Task: Add Boiron Pulsatilla 30C to the cart.
Action: Mouse moved to (278, 144)
Screenshot: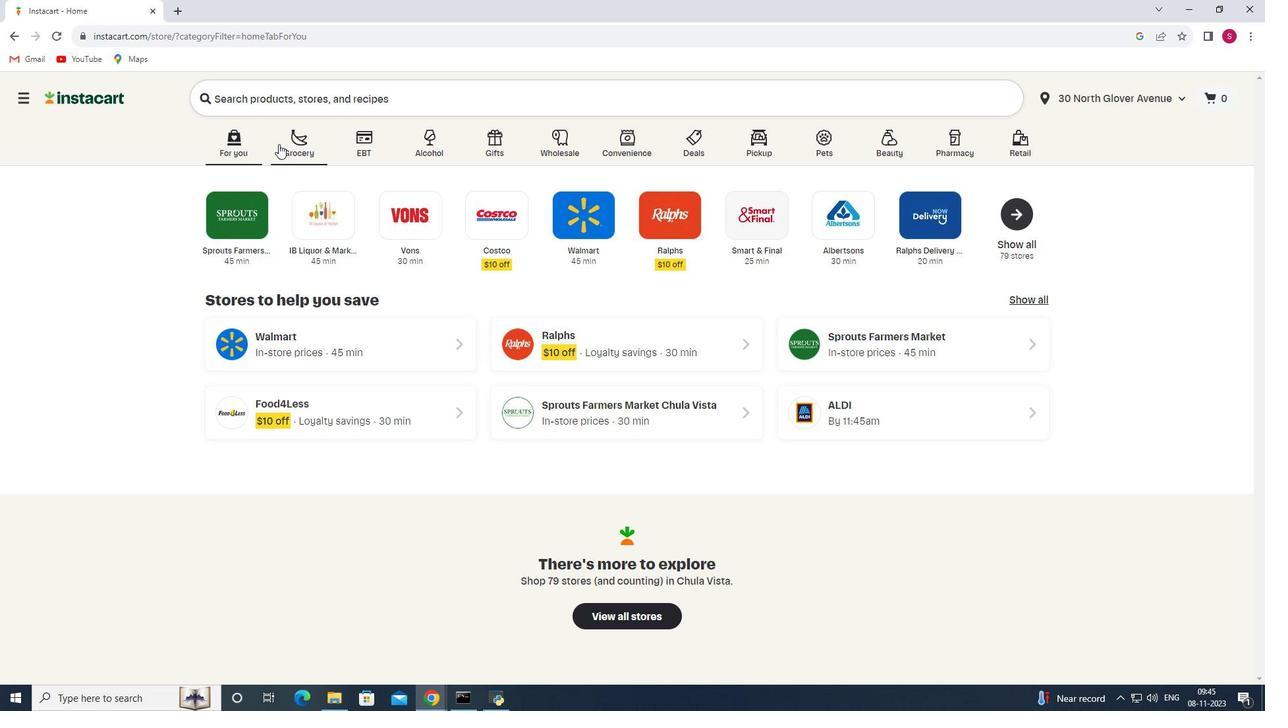 
Action: Mouse pressed left at (278, 144)
Screenshot: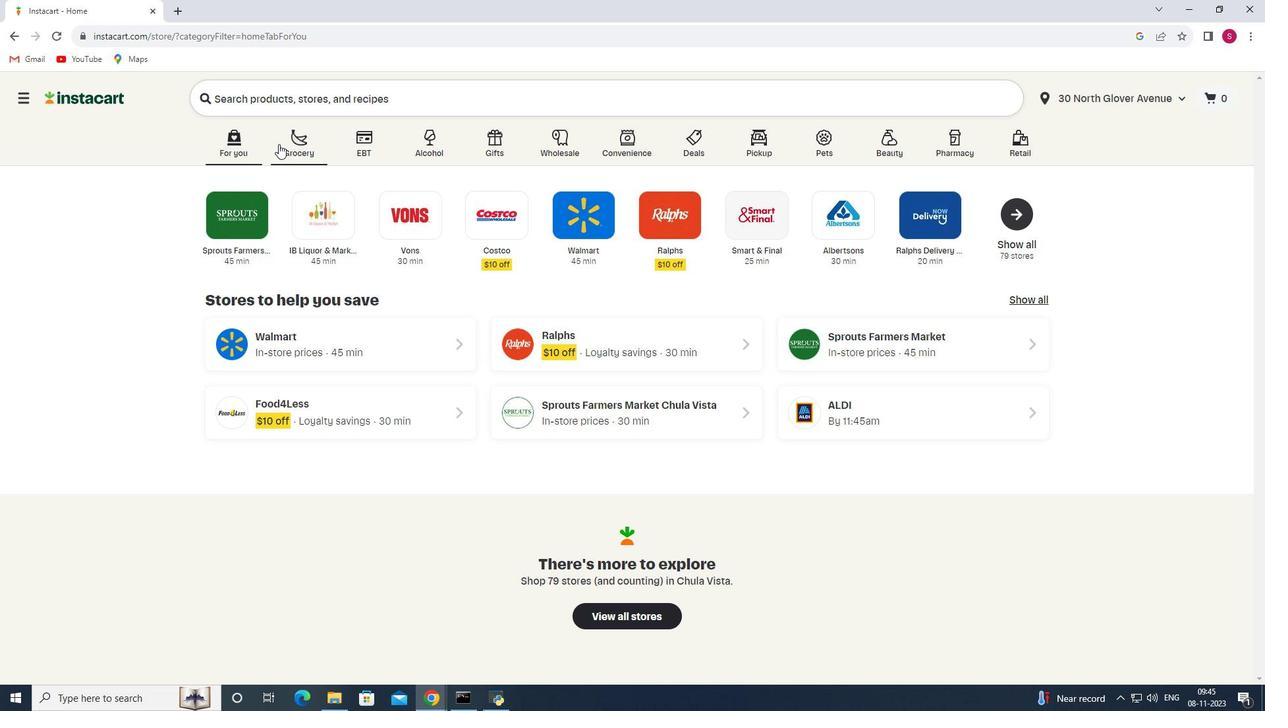 
Action: Mouse moved to (306, 409)
Screenshot: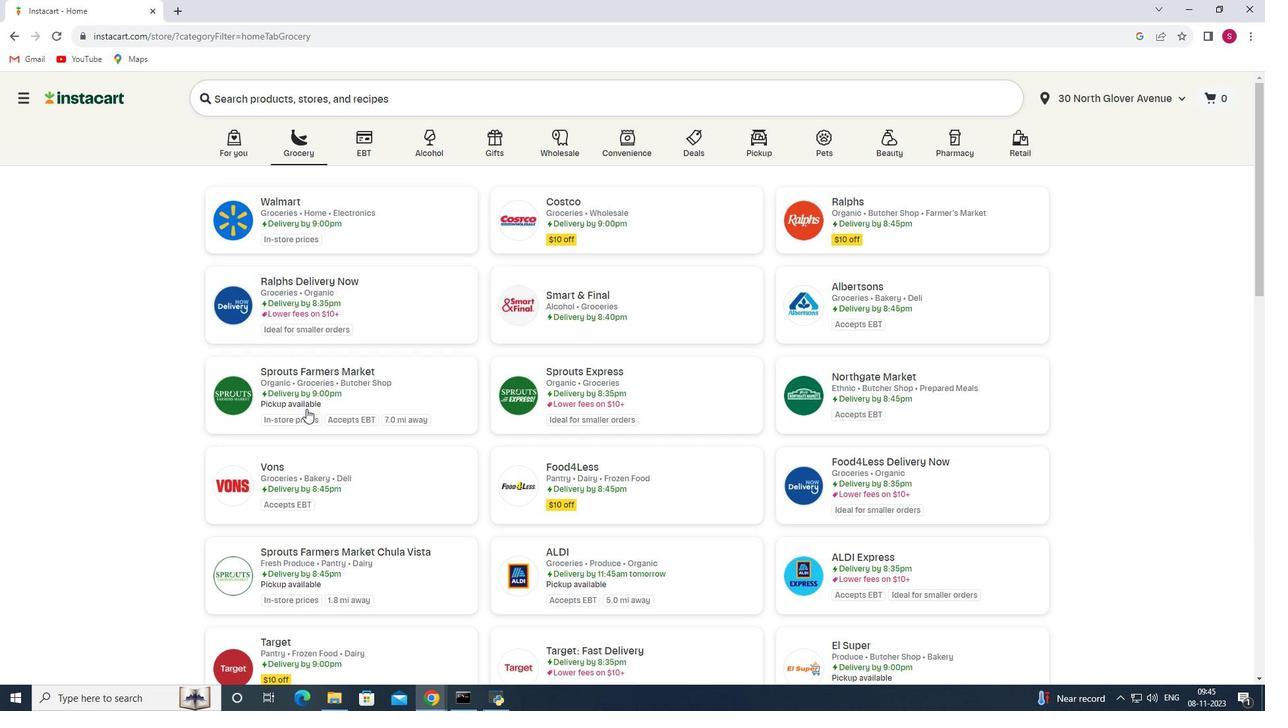 
Action: Mouse pressed left at (306, 409)
Screenshot: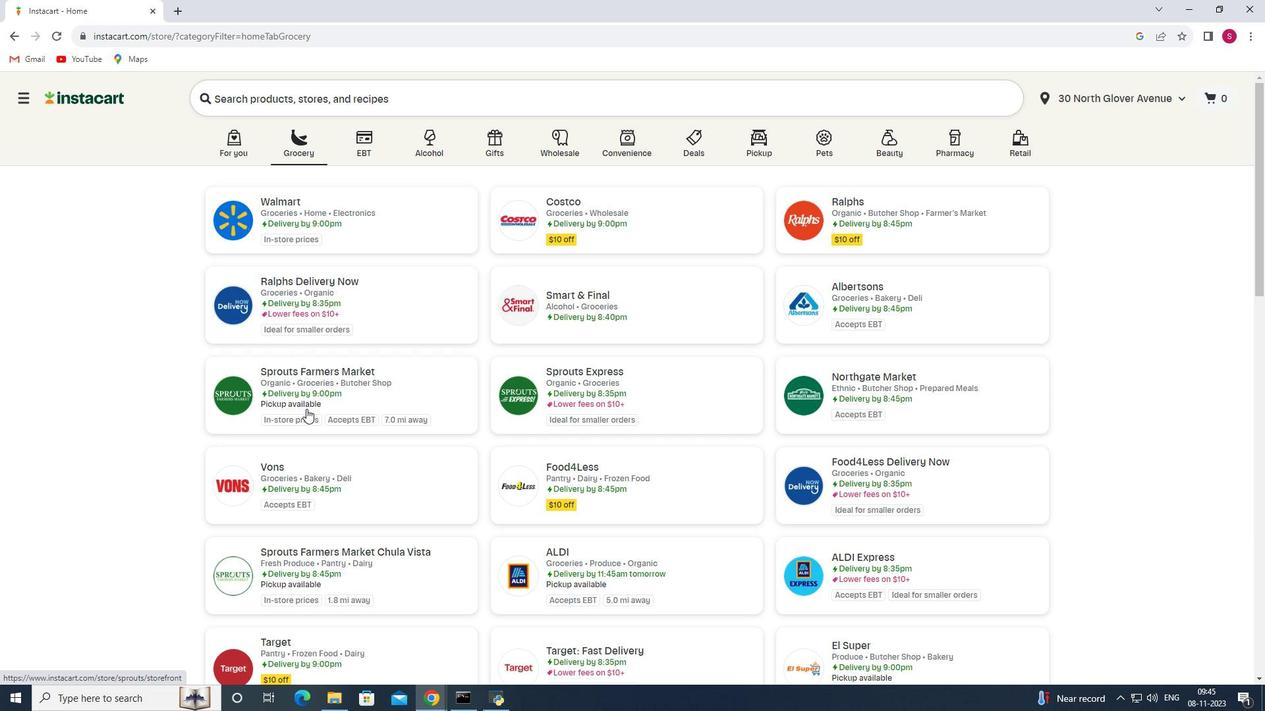 
Action: Mouse moved to (113, 437)
Screenshot: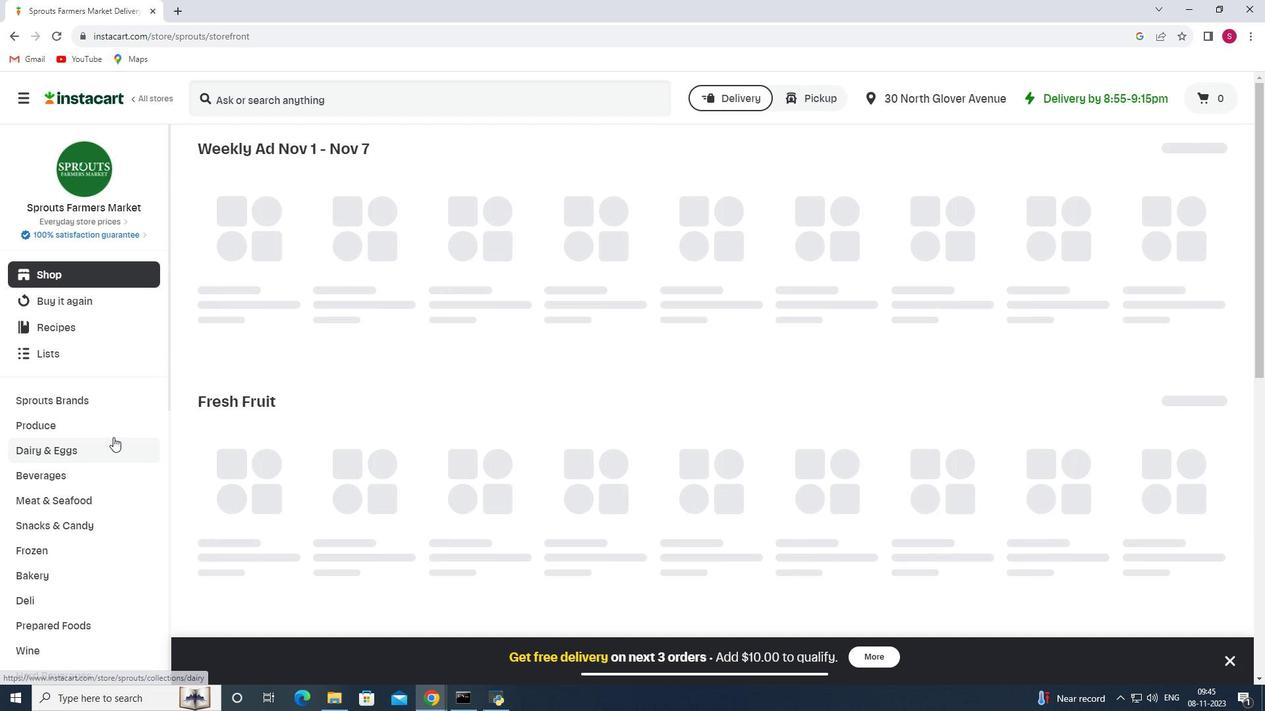 
Action: Mouse scrolled (113, 437) with delta (0, 0)
Screenshot: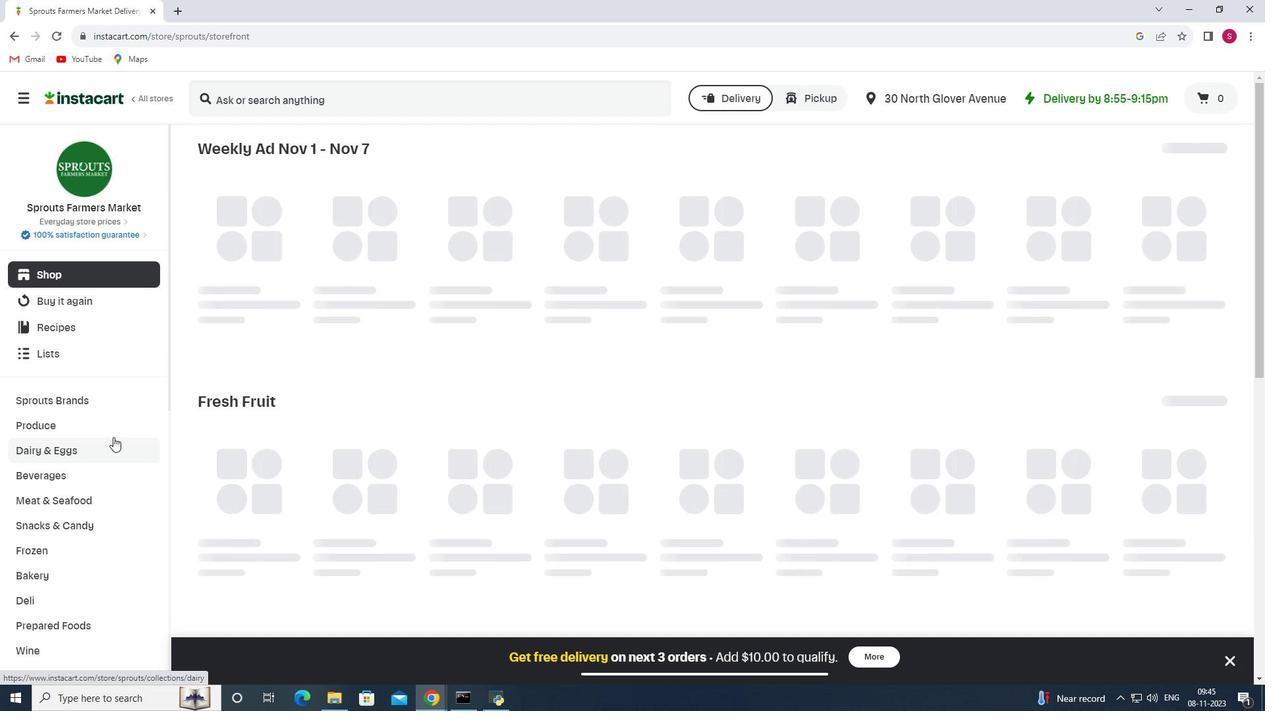 
Action: Mouse scrolled (113, 437) with delta (0, 0)
Screenshot: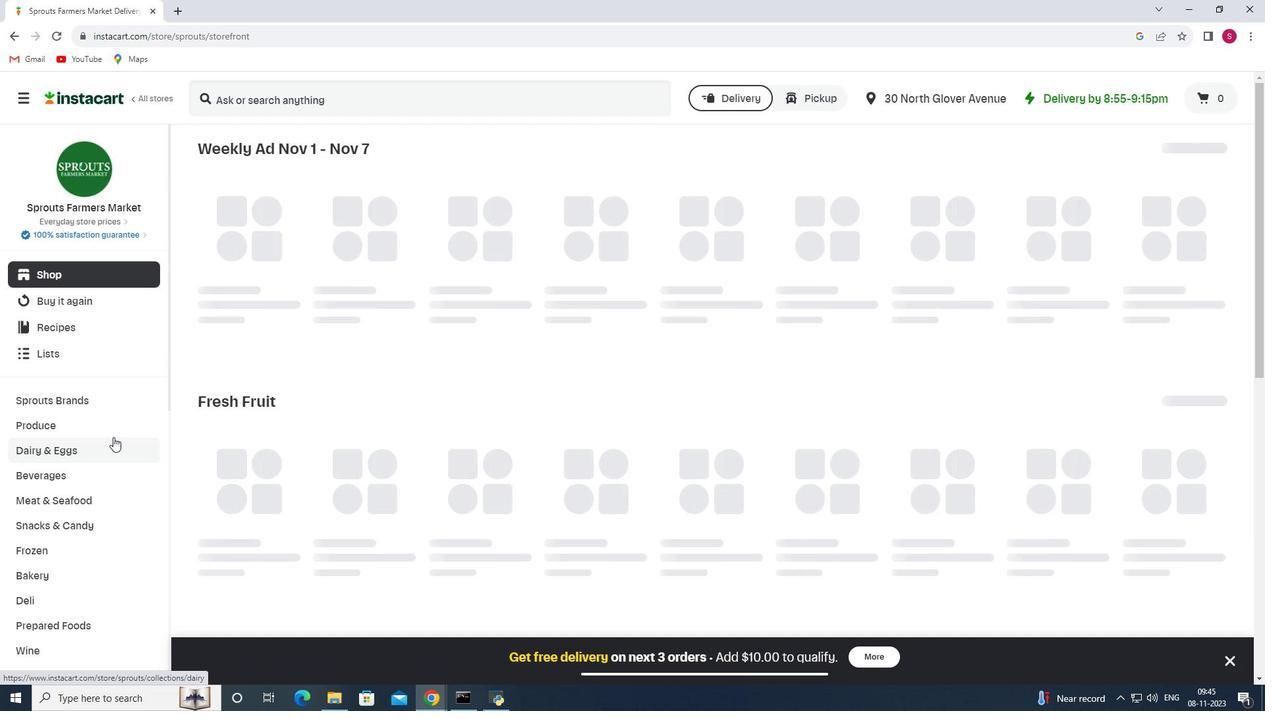 
Action: Mouse scrolled (113, 437) with delta (0, 0)
Screenshot: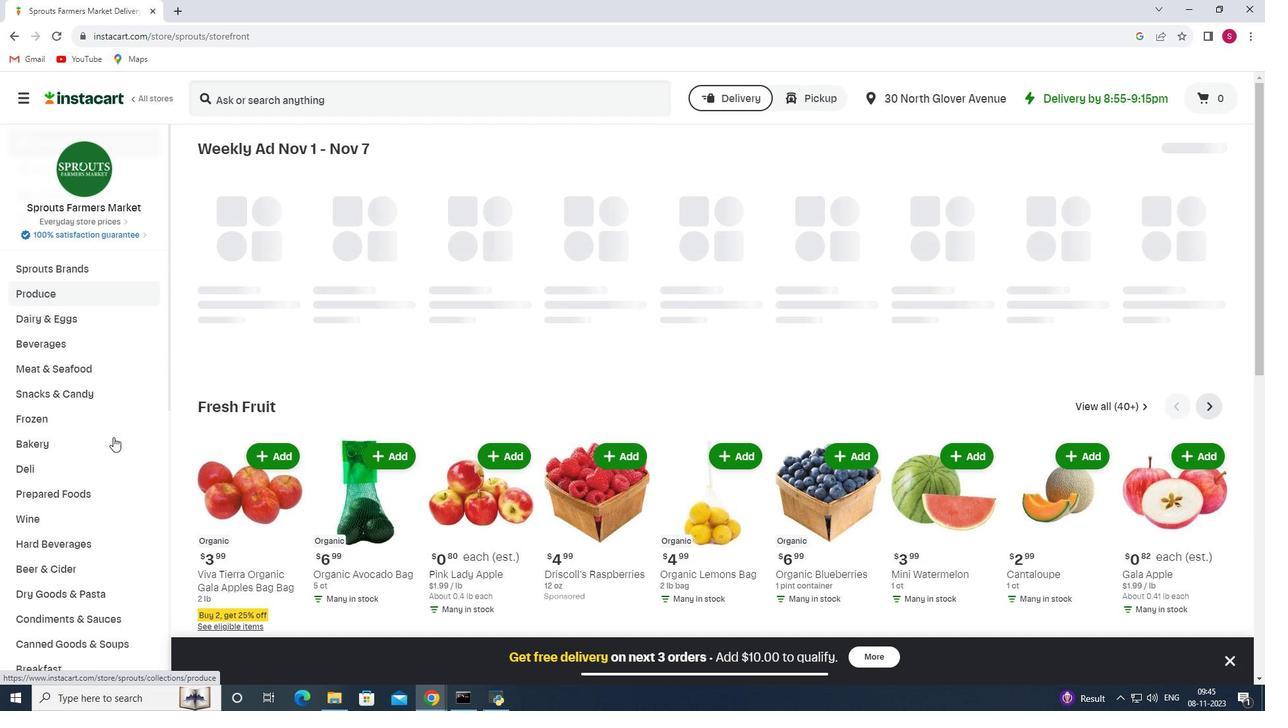 
Action: Mouse scrolled (113, 437) with delta (0, 0)
Screenshot: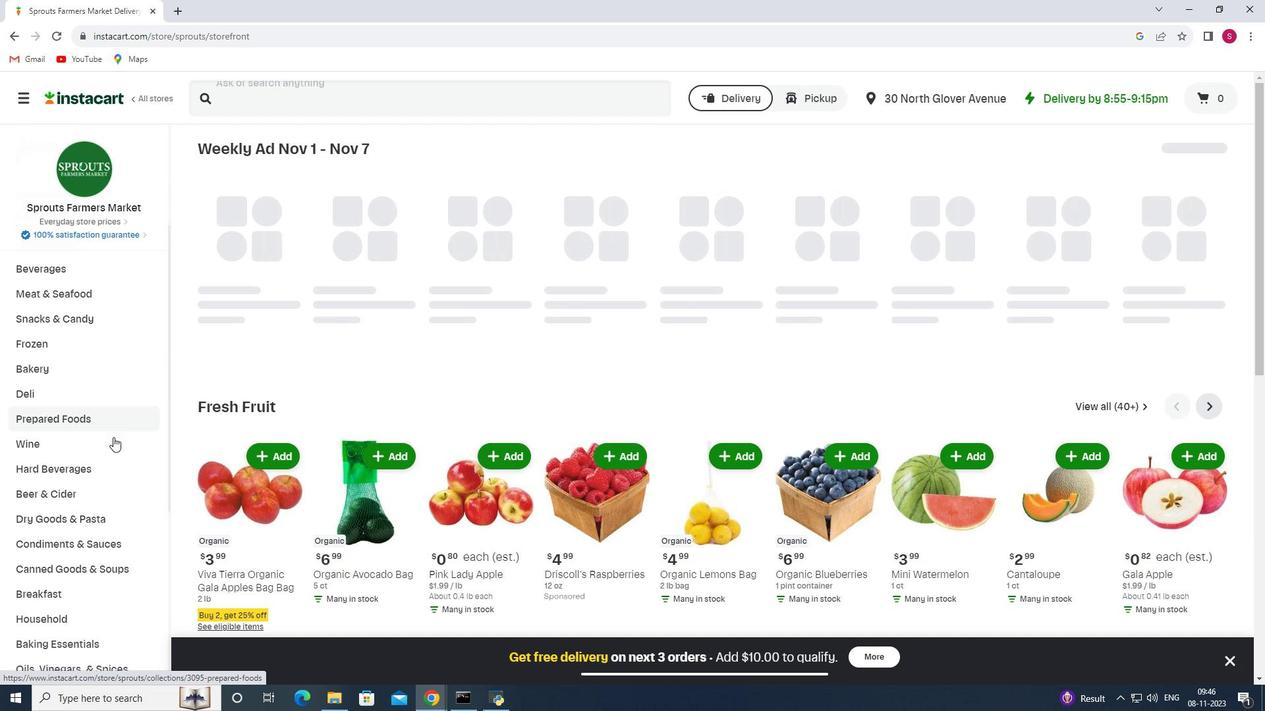 
Action: Mouse moved to (112, 438)
Screenshot: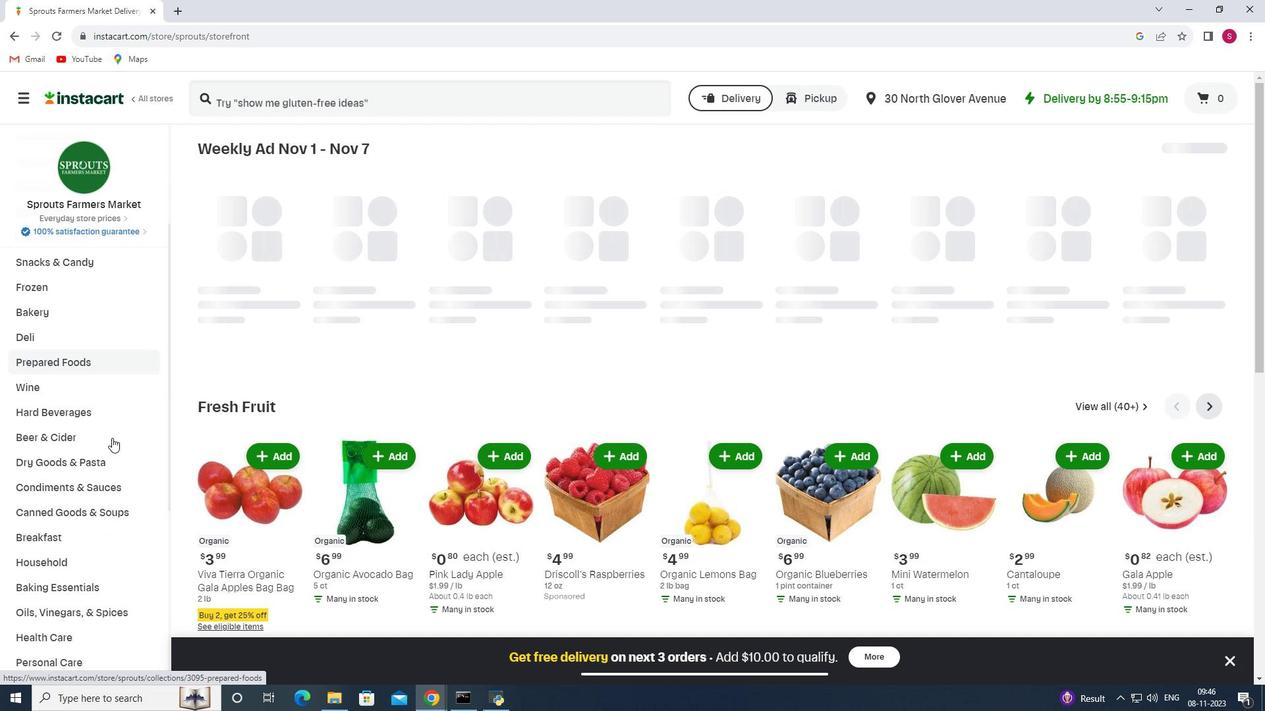 
Action: Mouse scrolled (112, 437) with delta (0, 0)
Screenshot: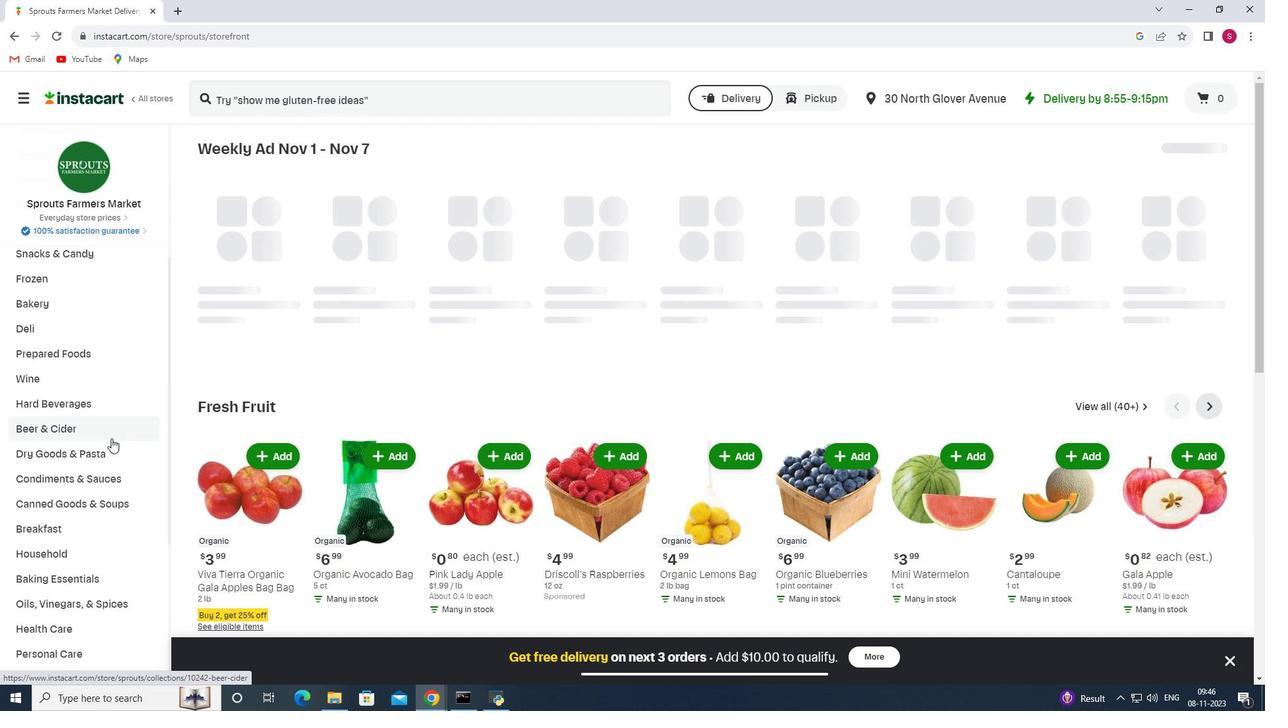 
Action: Mouse moved to (111, 439)
Screenshot: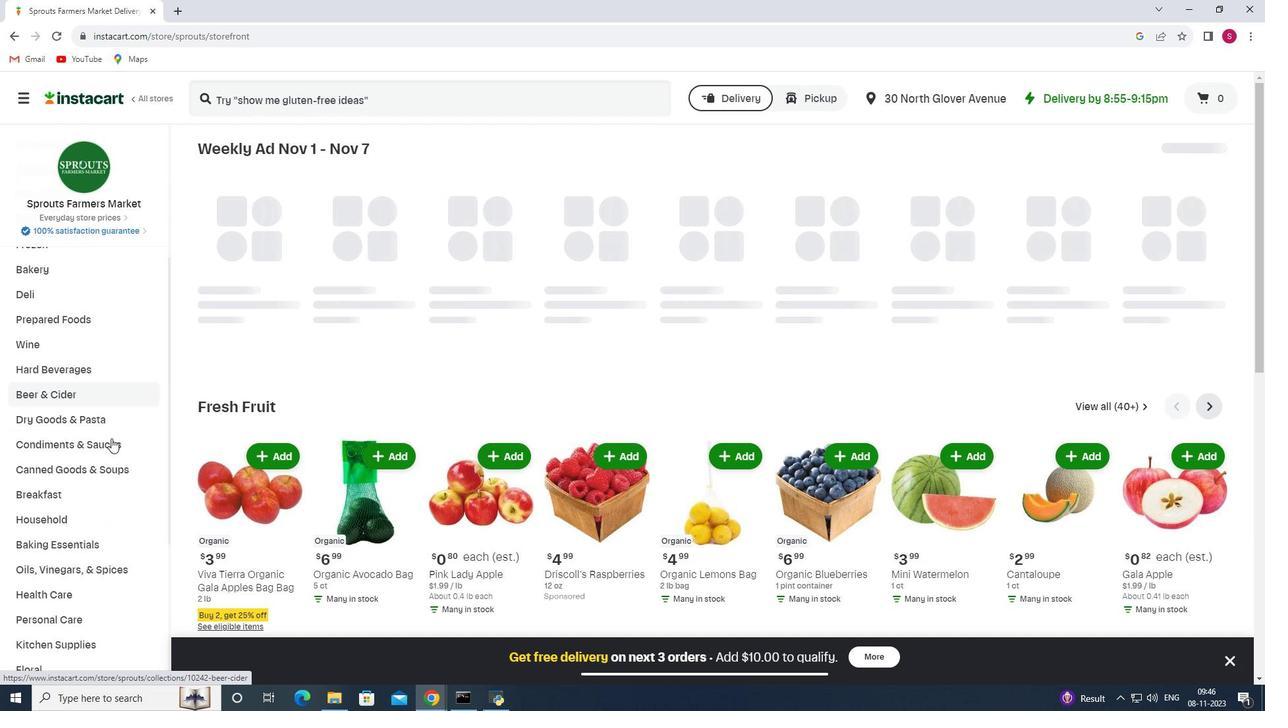 
Action: Mouse scrolled (111, 438) with delta (0, 0)
Screenshot: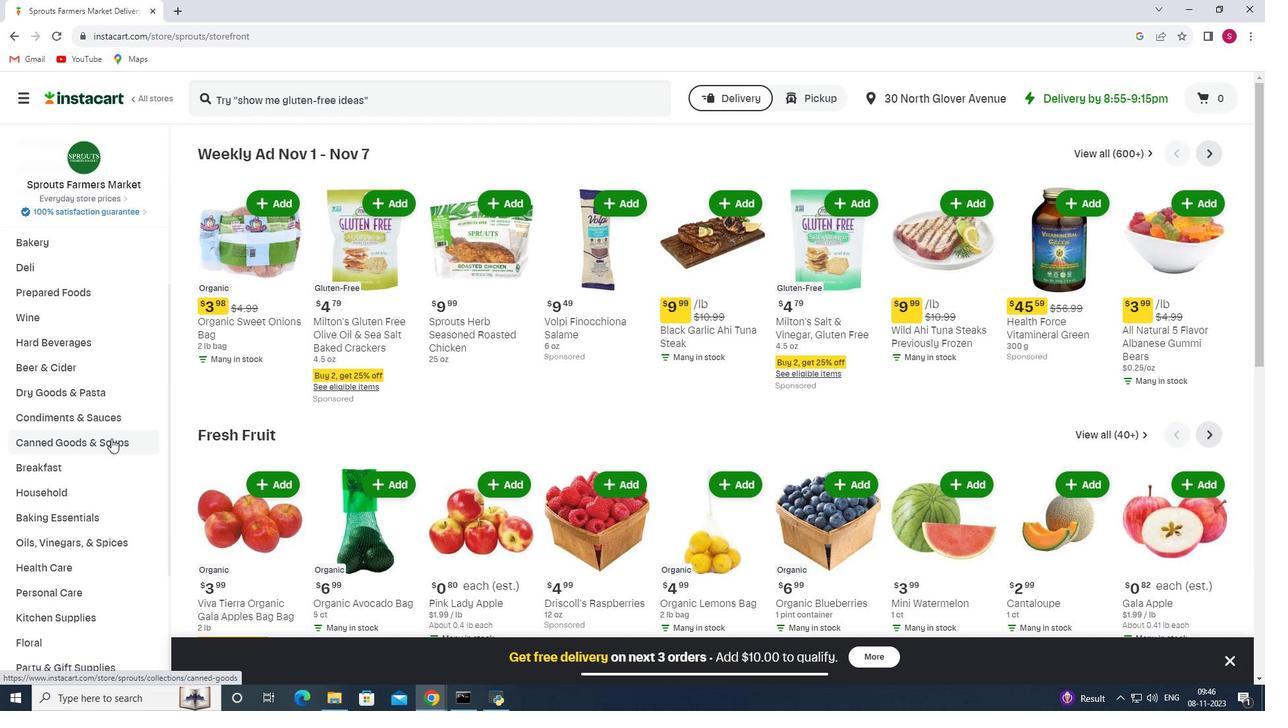 
Action: Mouse moved to (106, 441)
Screenshot: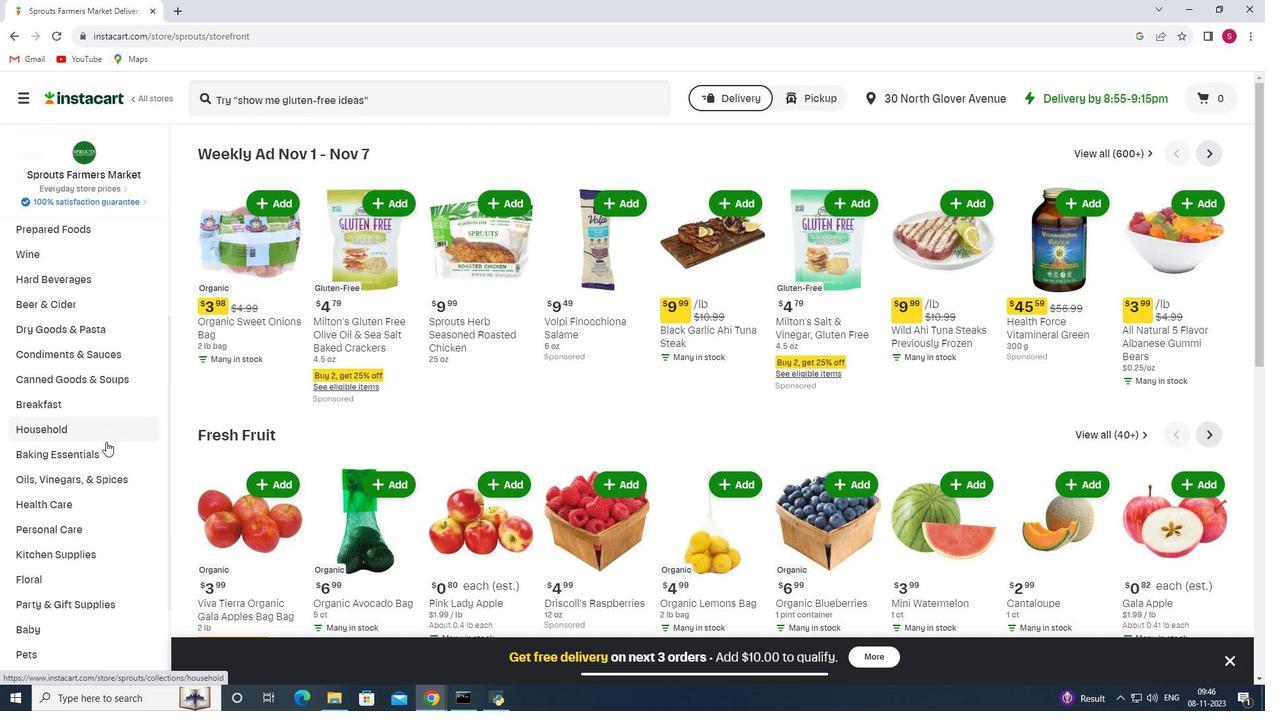 
Action: Mouse scrolled (106, 441) with delta (0, 0)
Screenshot: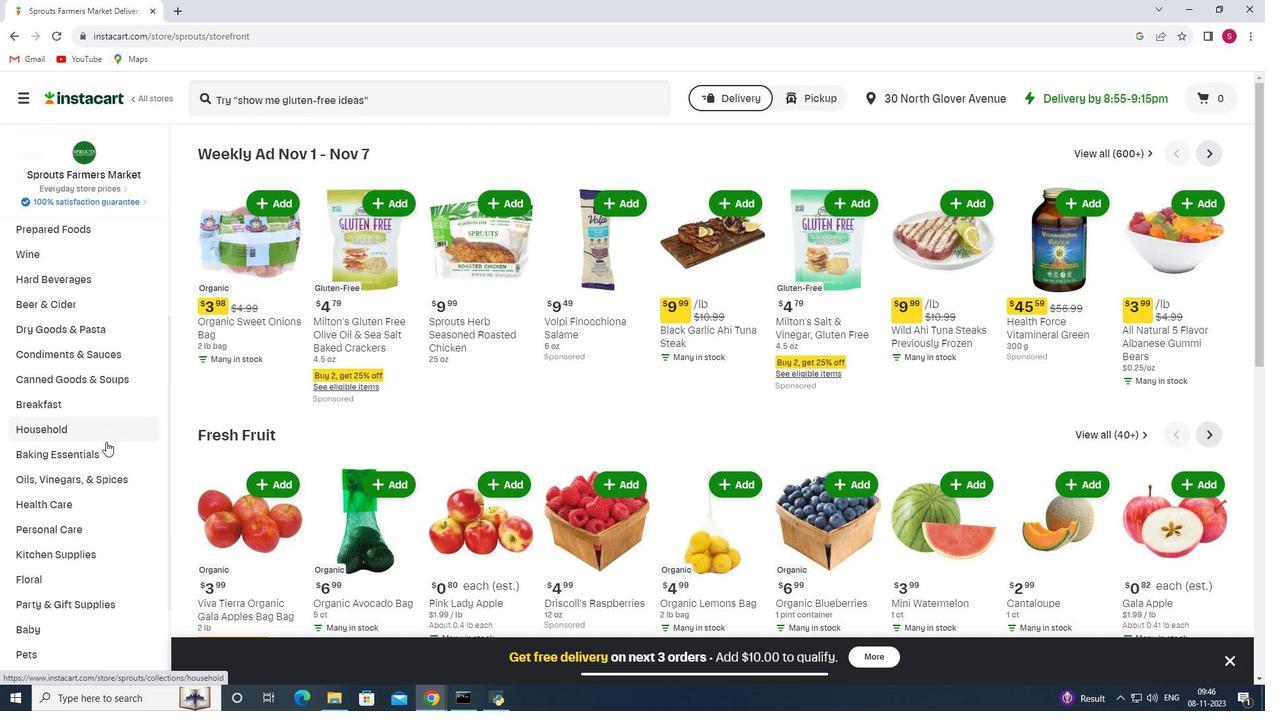 
Action: Mouse moved to (91, 448)
Screenshot: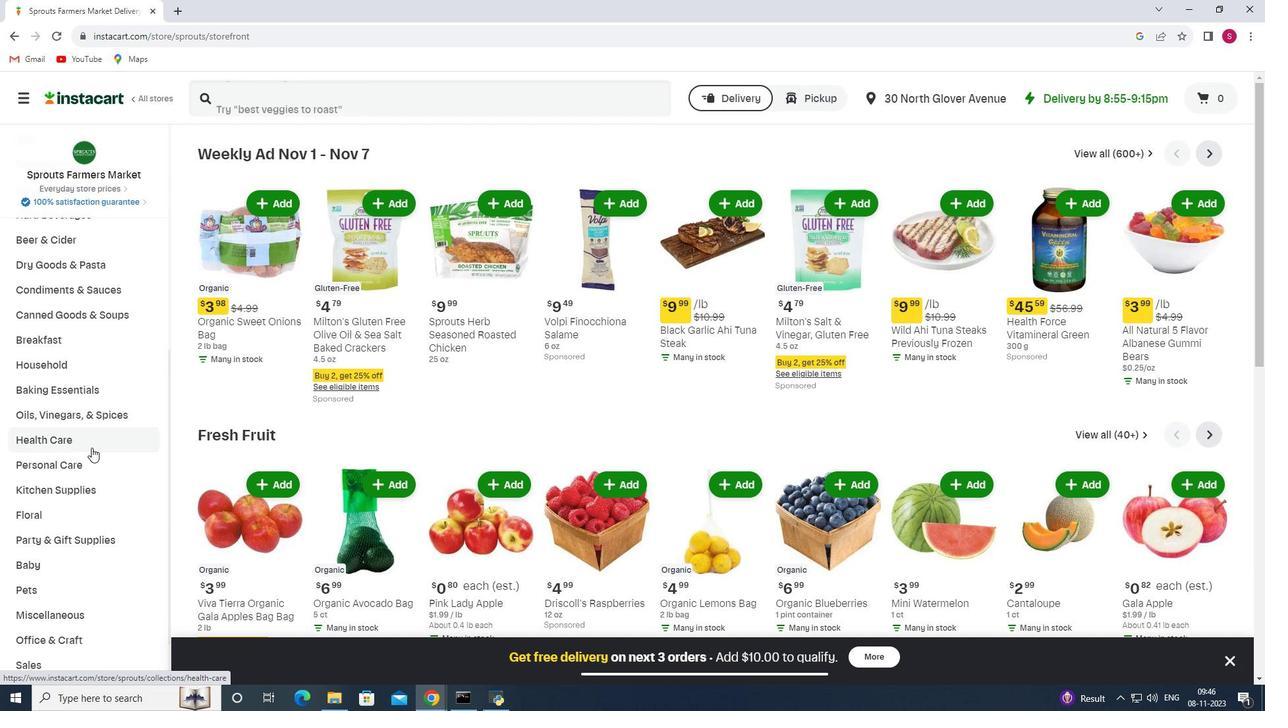 
Action: Mouse pressed left at (91, 448)
Screenshot: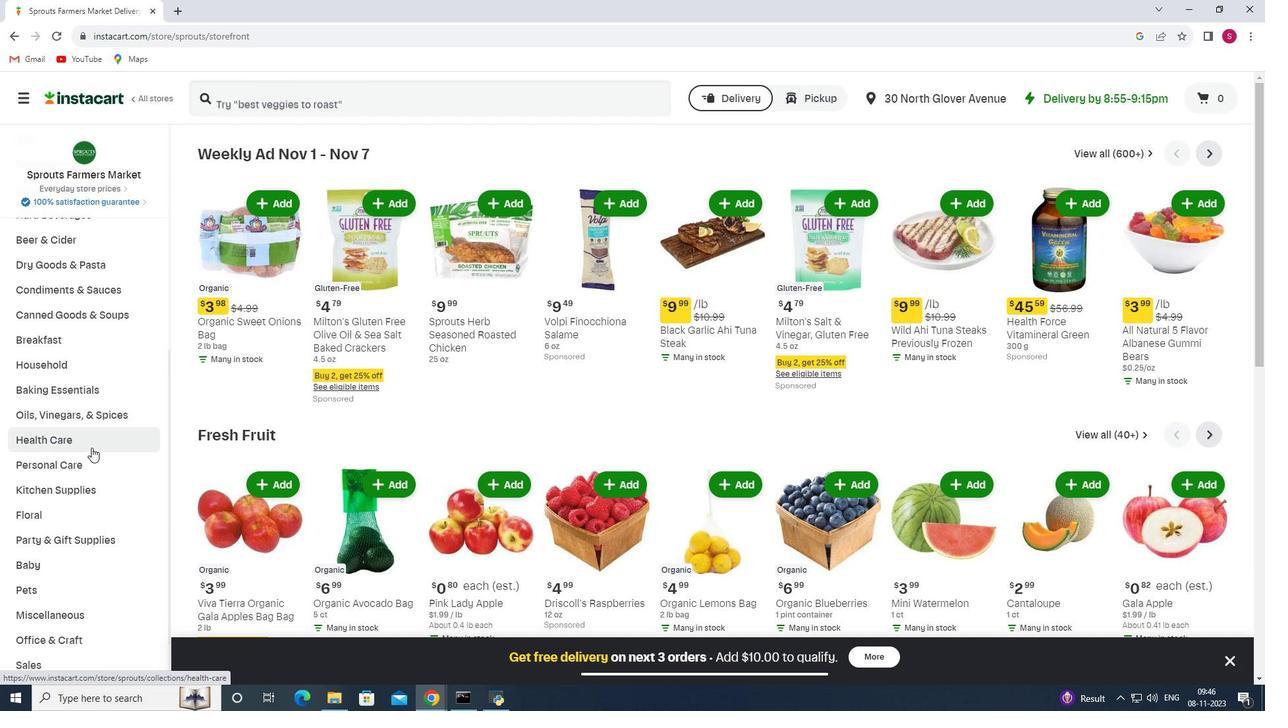 
Action: Mouse moved to (475, 187)
Screenshot: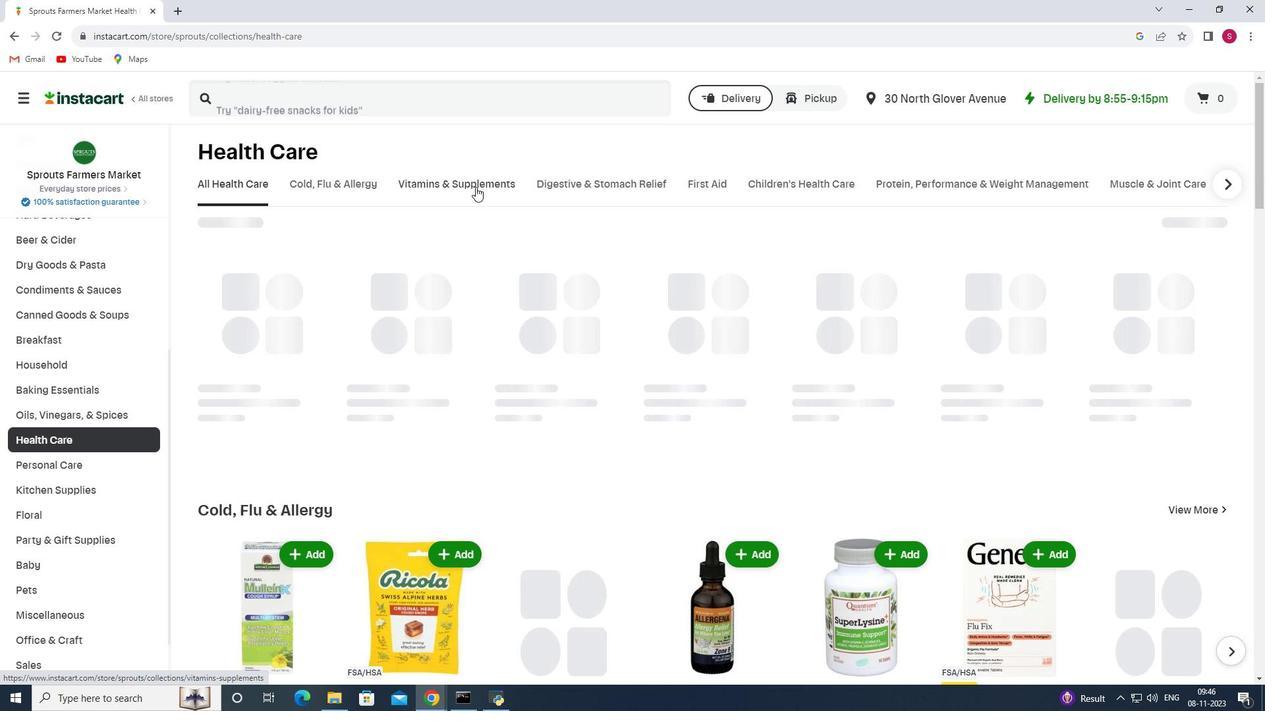 
Action: Mouse pressed left at (475, 187)
Screenshot: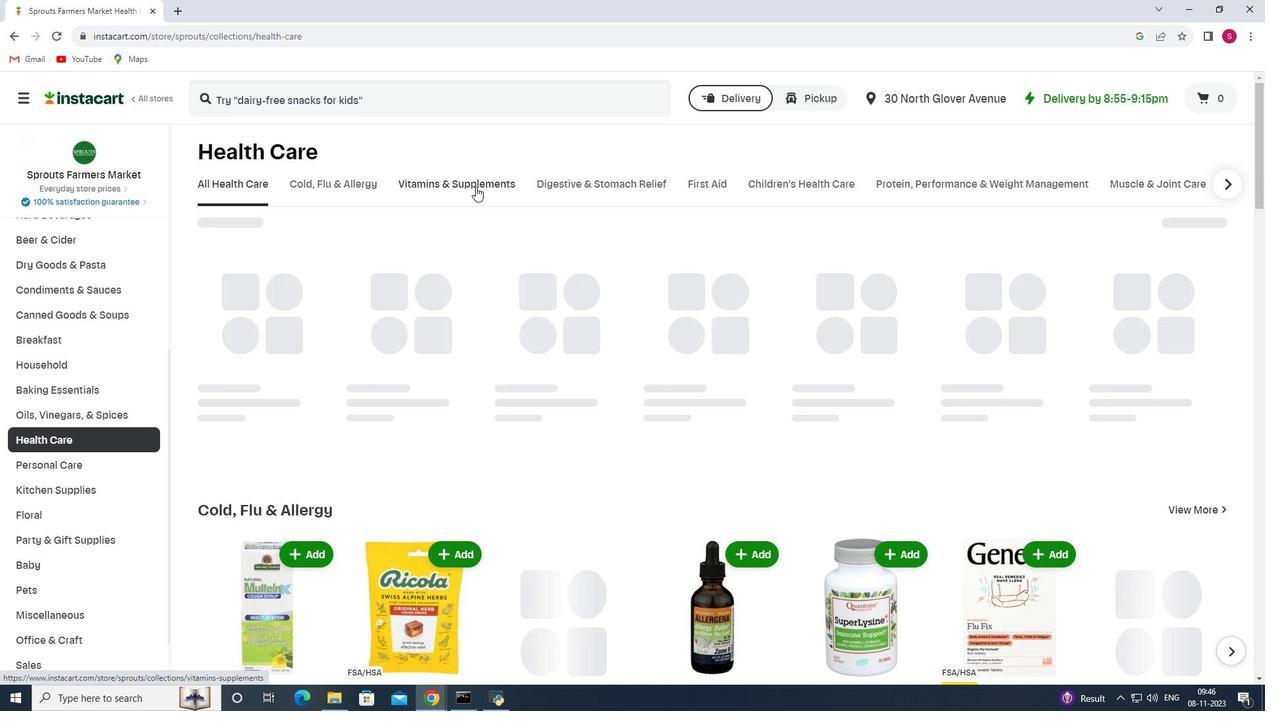 
Action: Mouse moved to (1038, 239)
Screenshot: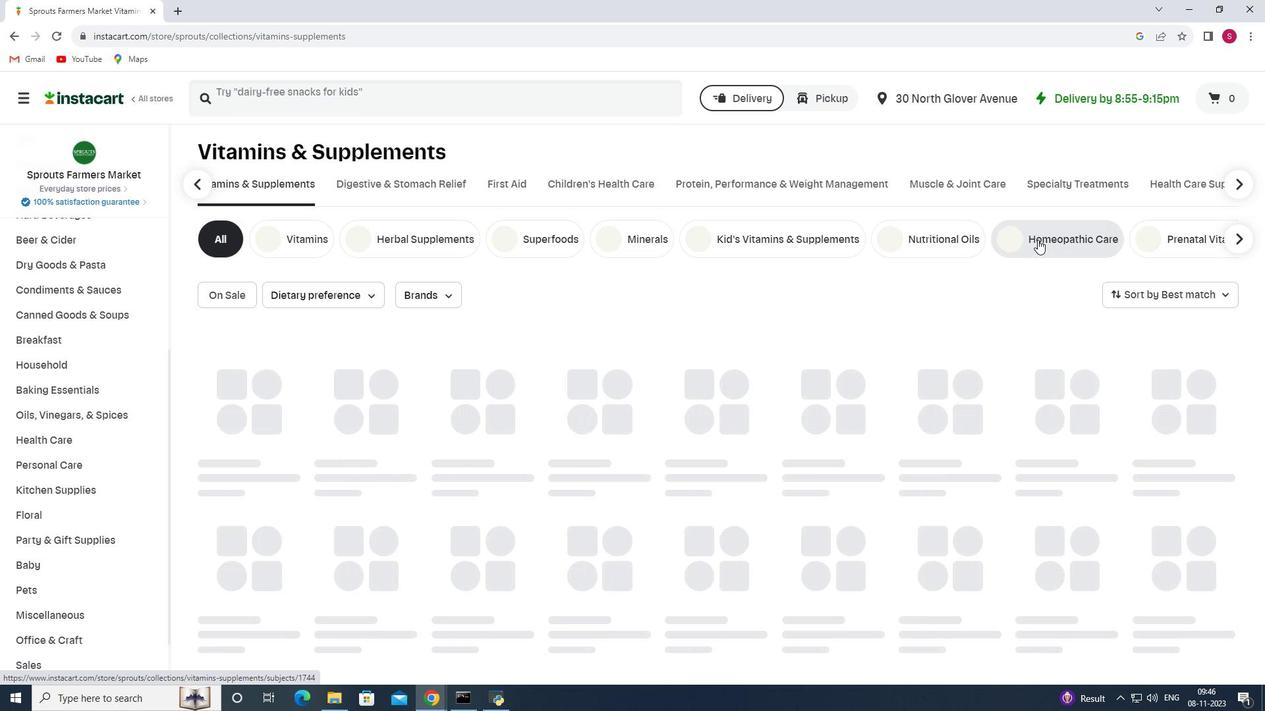 
Action: Mouse pressed left at (1038, 239)
Screenshot: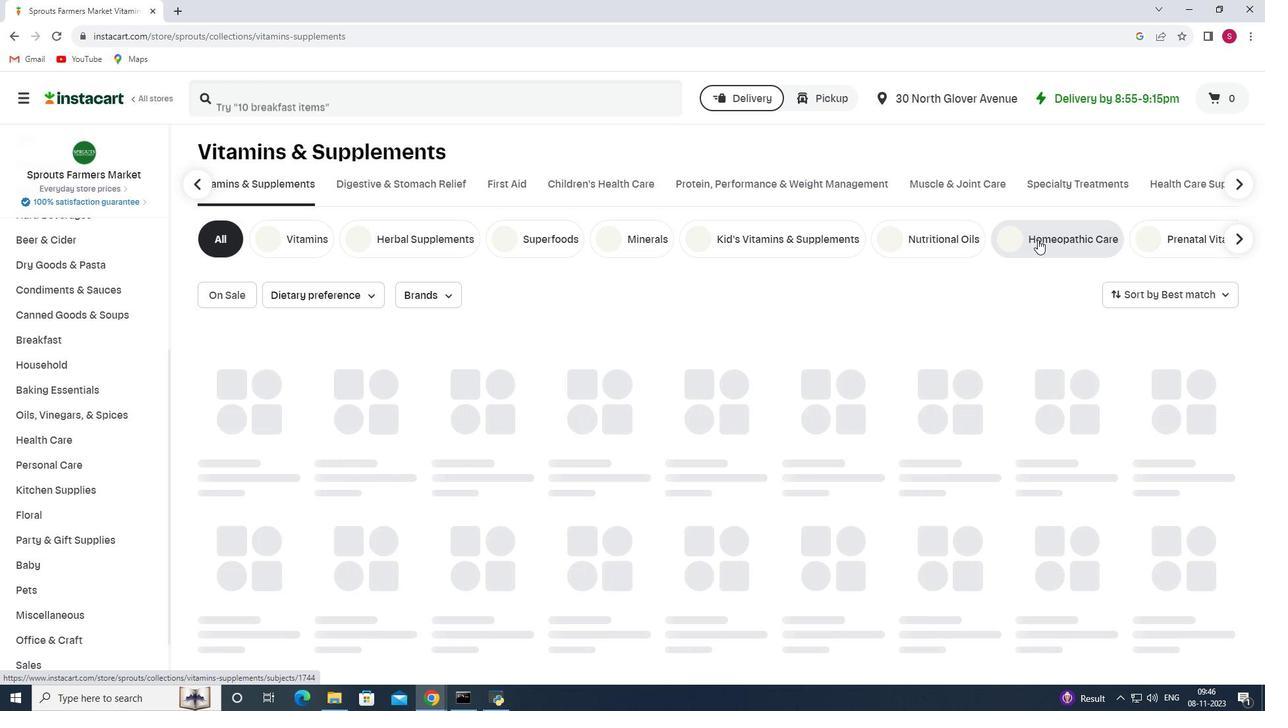 
Action: Mouse moved to (409, 94)
Screenshot: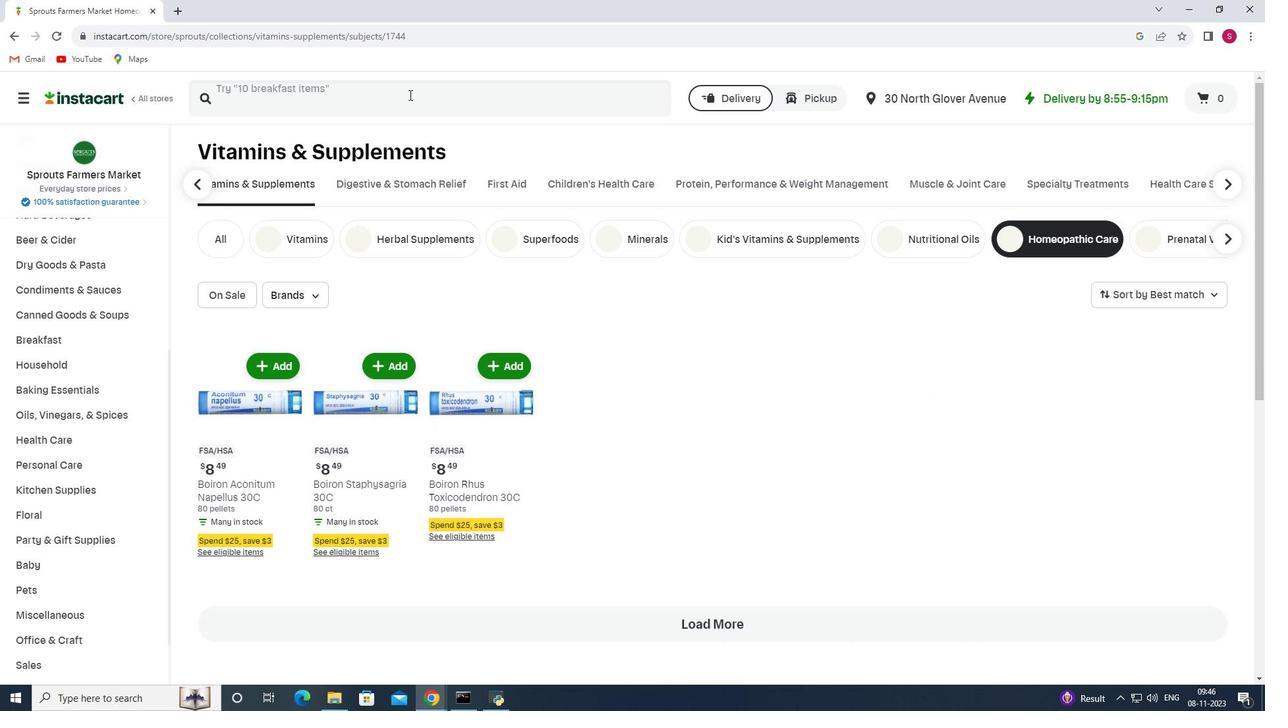 
Action: Mouse pressed left at (409, 94)
Screenshot: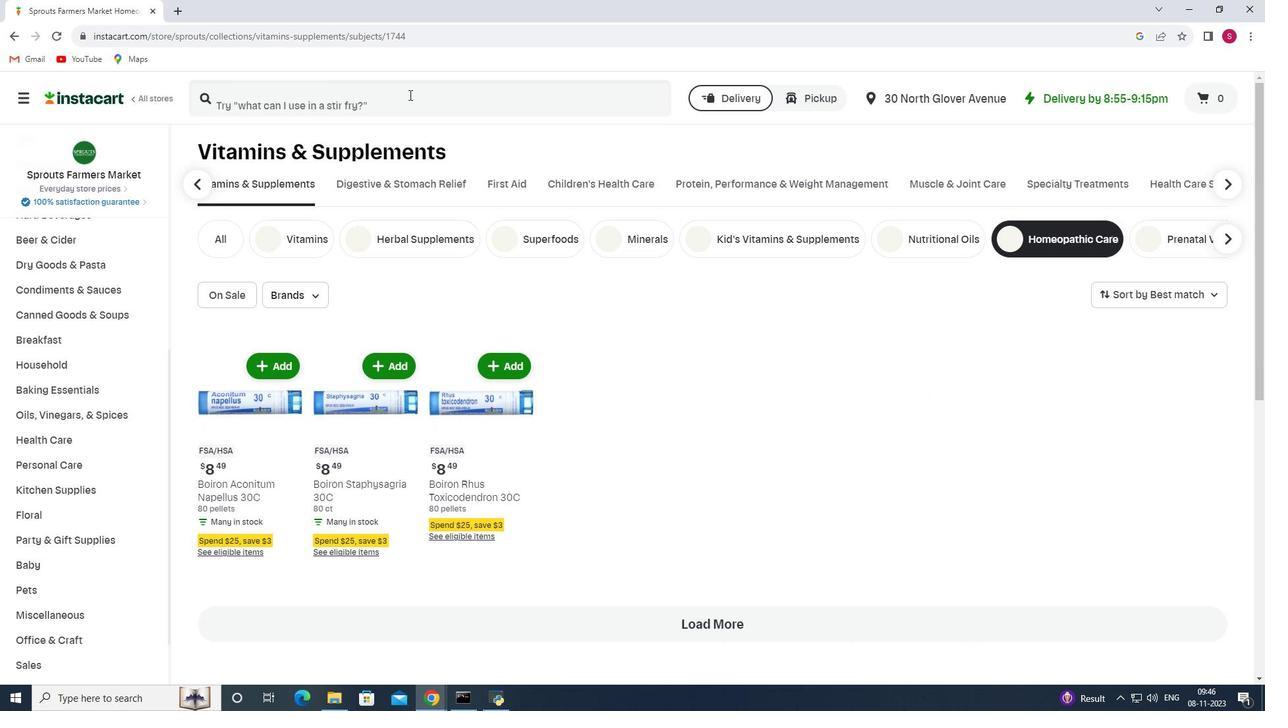 
Action: Key pressed <Key.shift>Boiron<Key.space><Key.shift>Pulsatilla<Key.space>30<Key.shift>C<Key.enter>
Screenshot: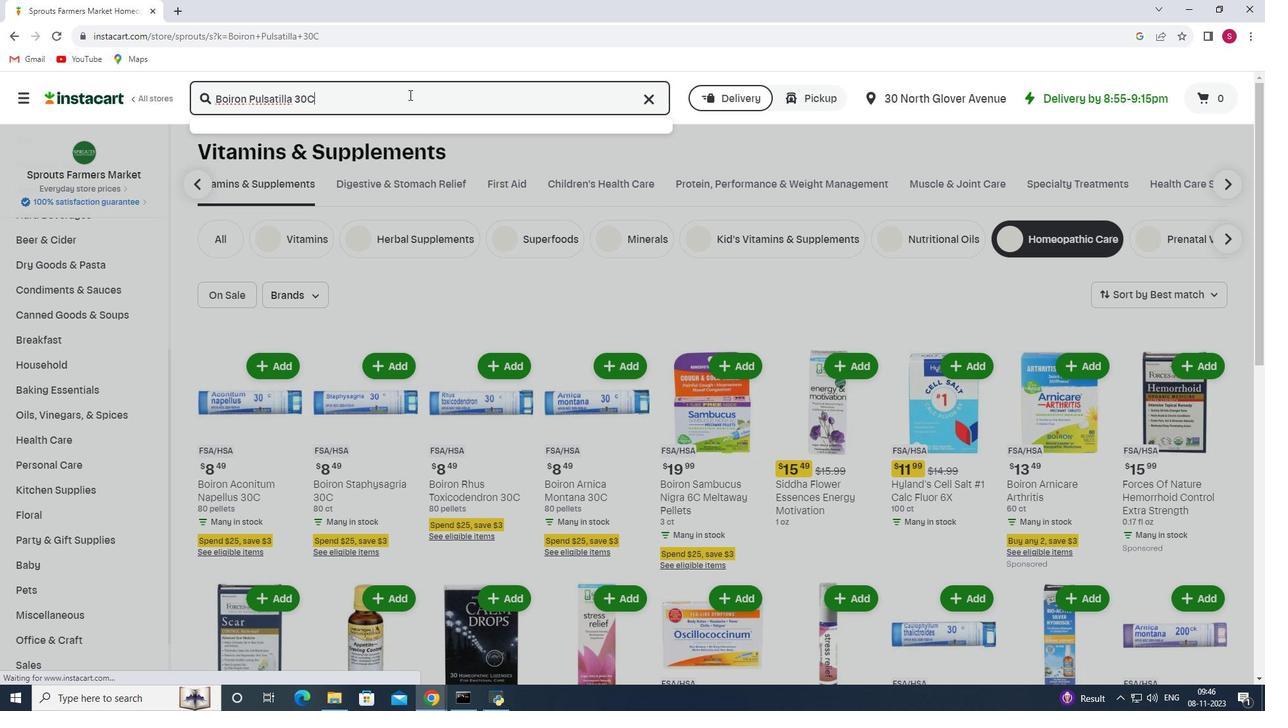 
Action: Mouse moved to (353, 200)
Screenshot: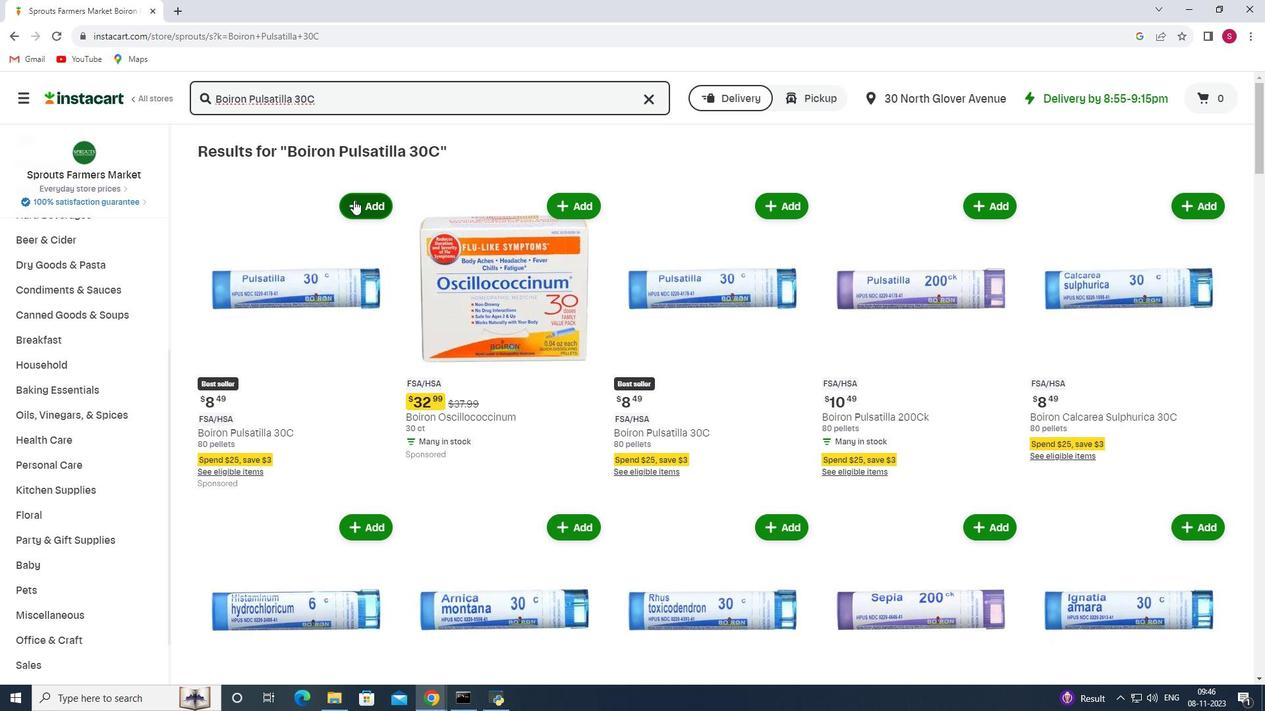
Action: Mouse pressed left at (353, 200)
Screenshot: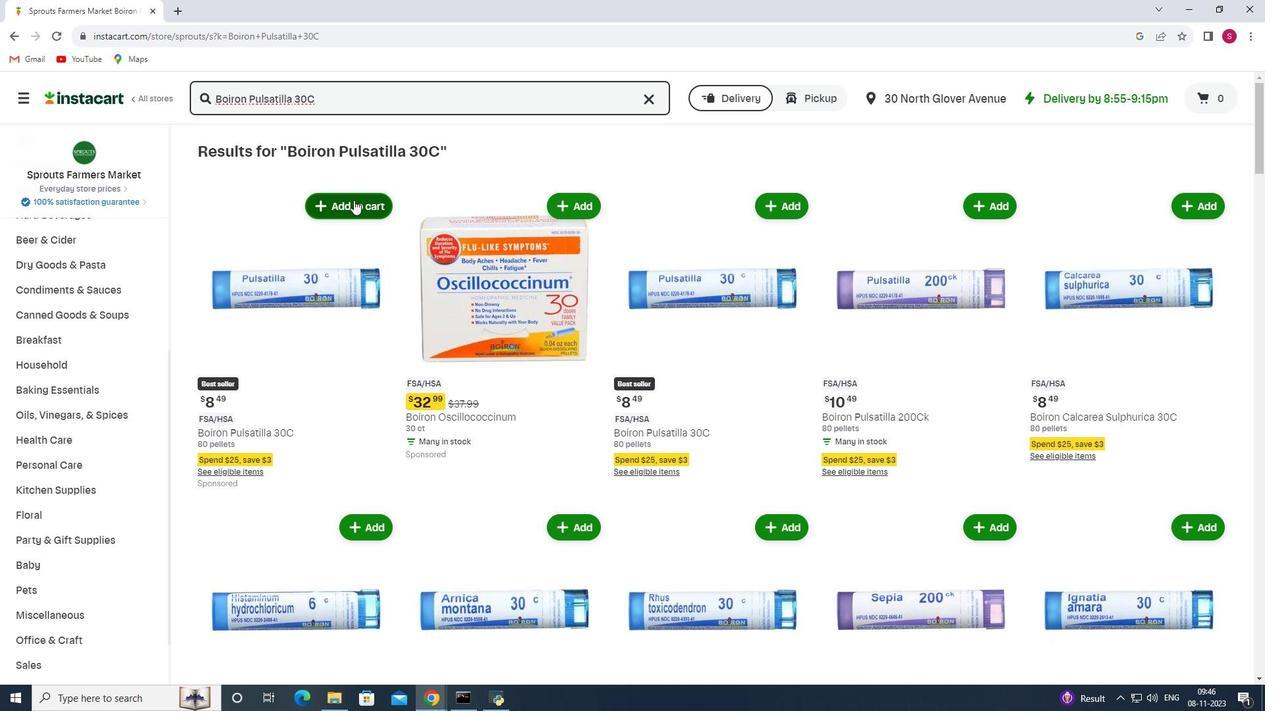
Action: Mouse moved to (363, 221)
Screenshot: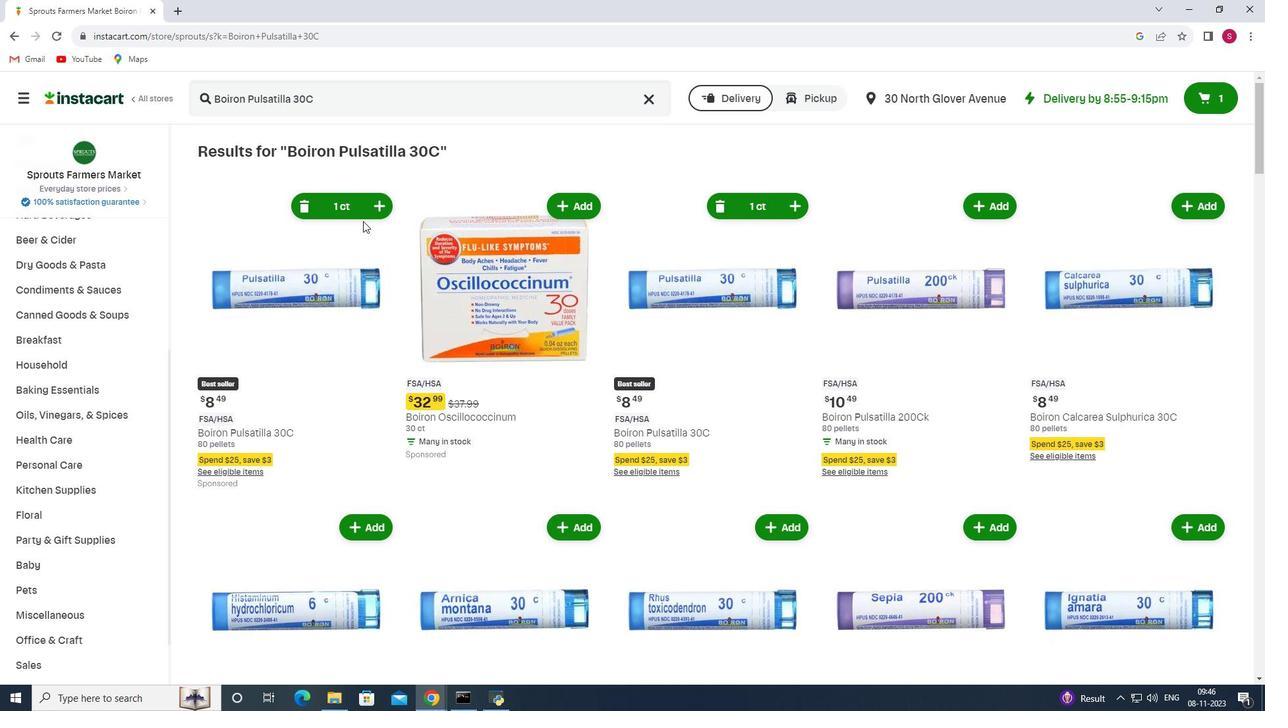 
